 Task: Start in the project CarveTech the sprint 'Speed Demons', with a duration of 1 week. Start in the project CarveTech the sprint 'Speed Demons', with a duration of 3 weeks. Start in the project CarveTech the sprint 'Speed Demons', with a duration of 2 weeks
Action: Mouse moved to (211, 68)
Screenshot: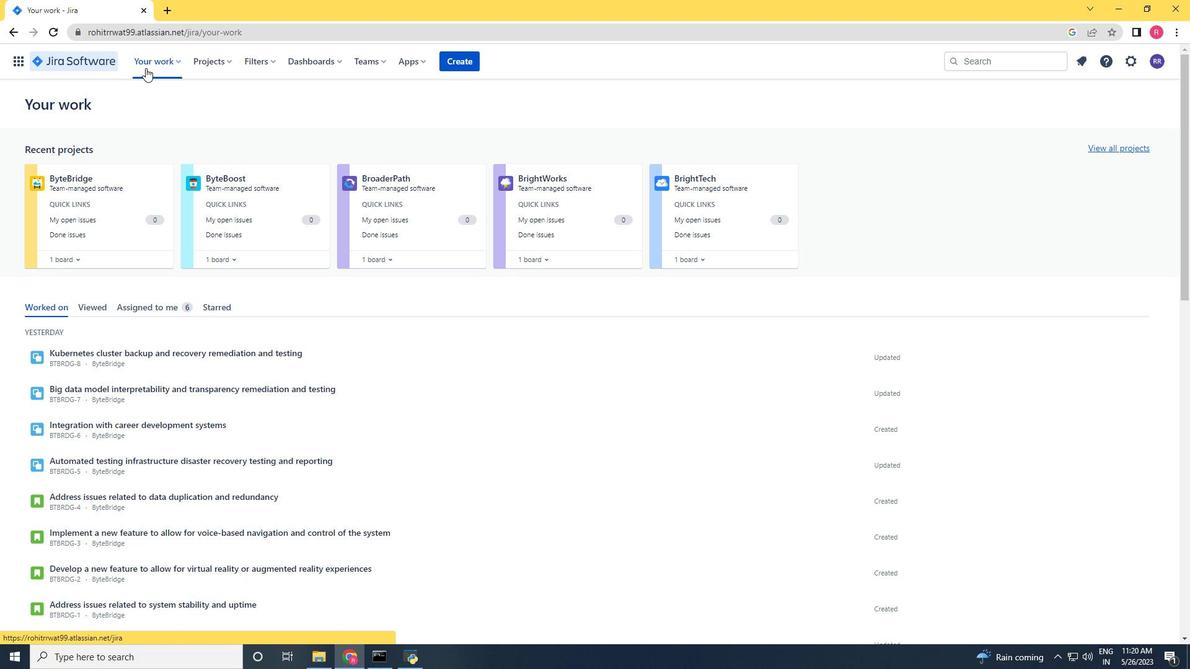 
Action: Mouse pressed left at (211, 68)
Screenshot: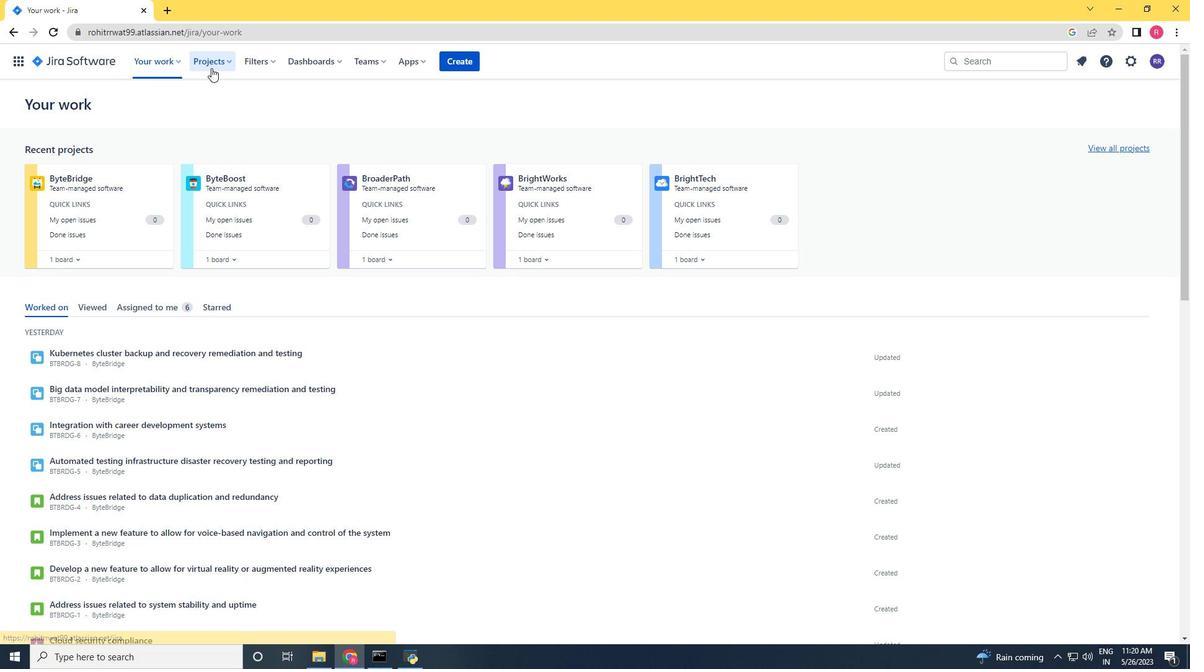 
Action: Mouse moved to (224, 106)
Screenshot: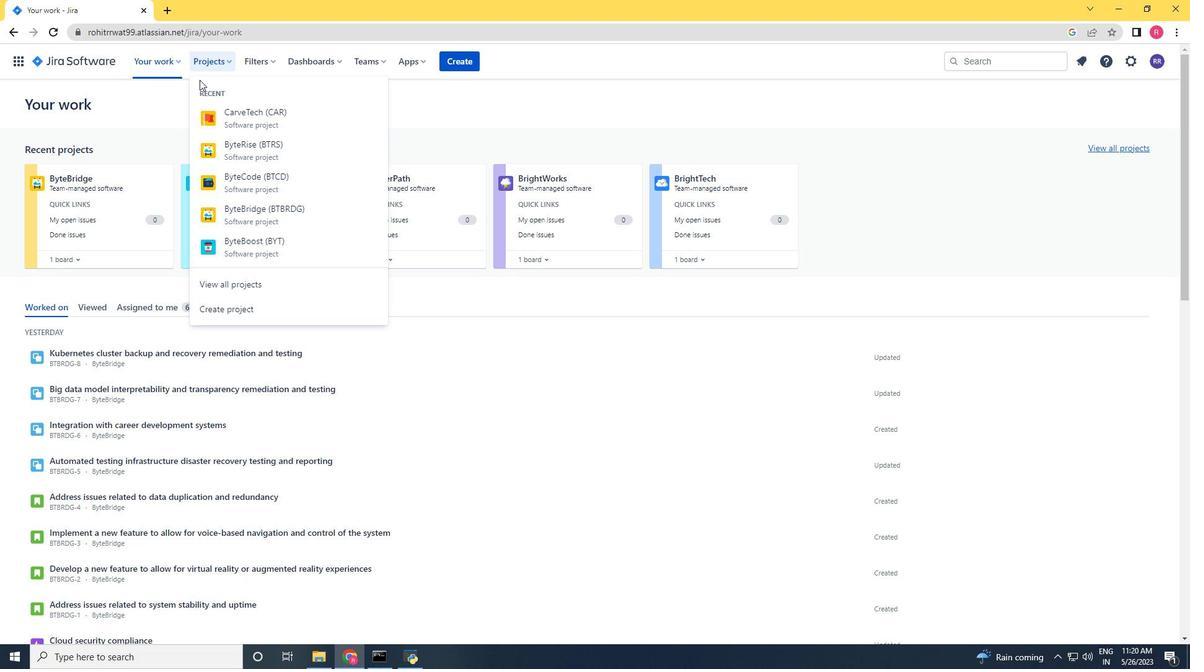 
Action: Mouse pressed left at (224, 106)
Screenshot: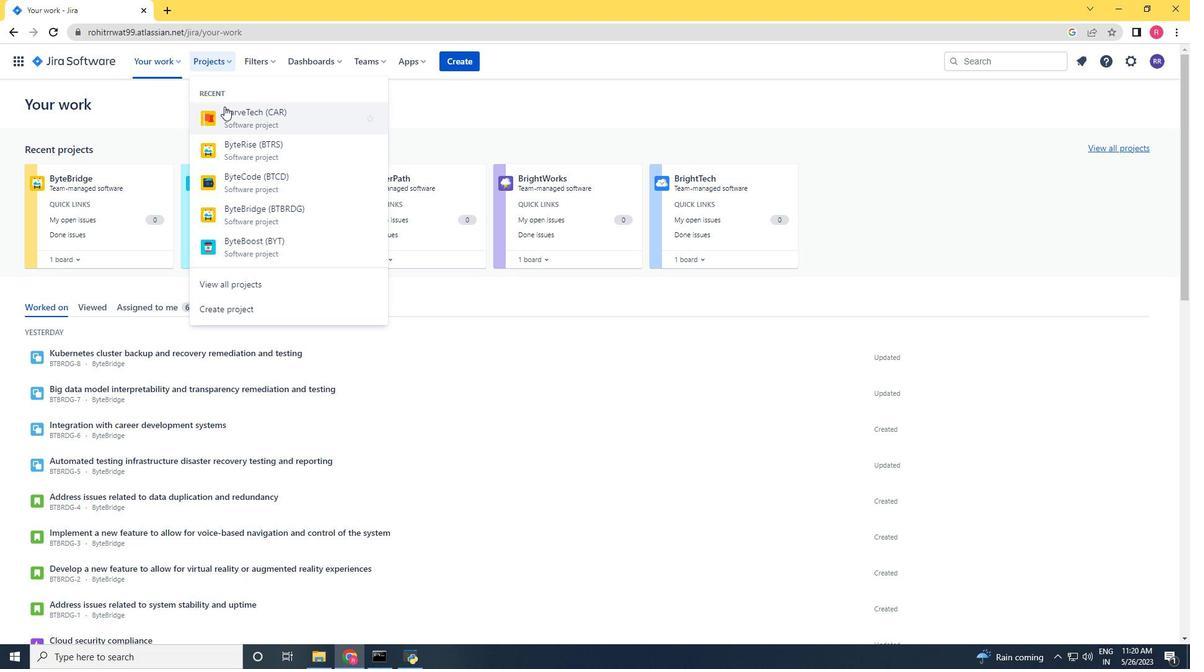 
Action: Mouse moved to (69, 184)
Screenshot: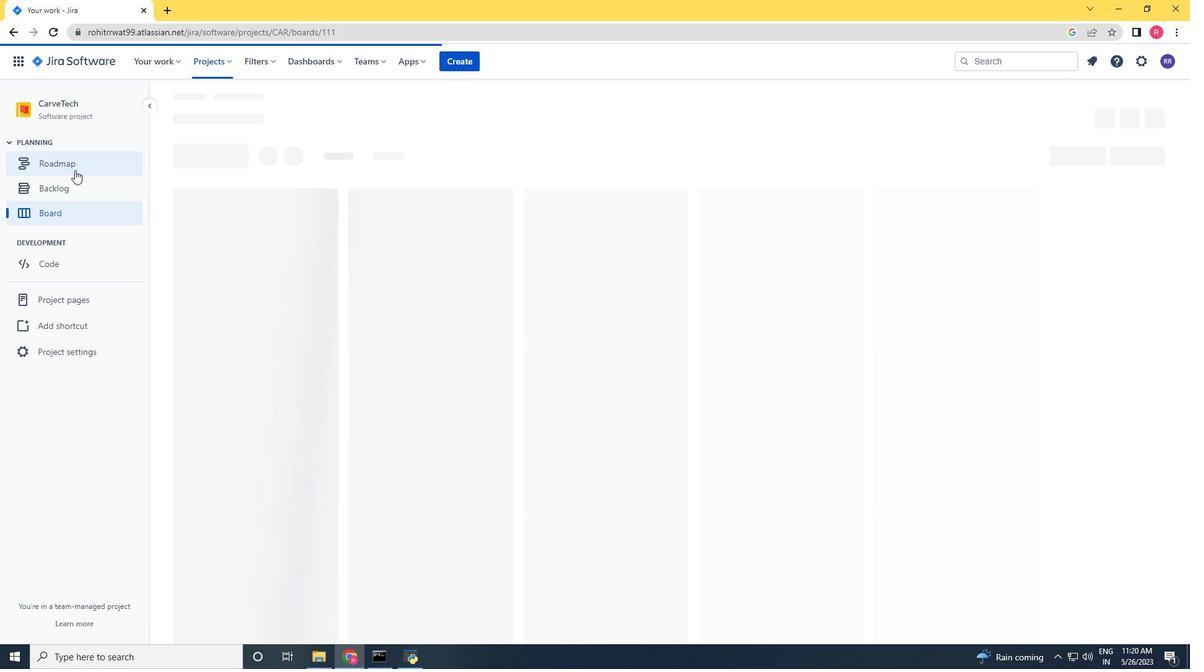 
Action: Mouse pressed left at (69, 184)
Screenshot: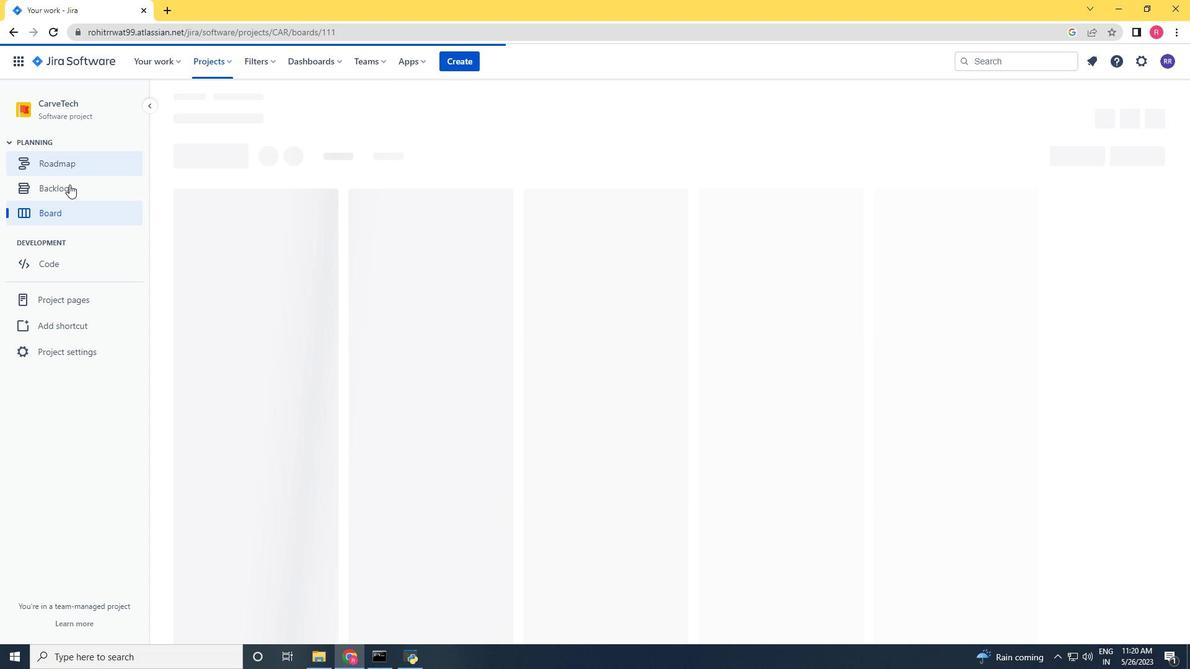 
Action: Mouse moved to (1095, 199)
Screenshot: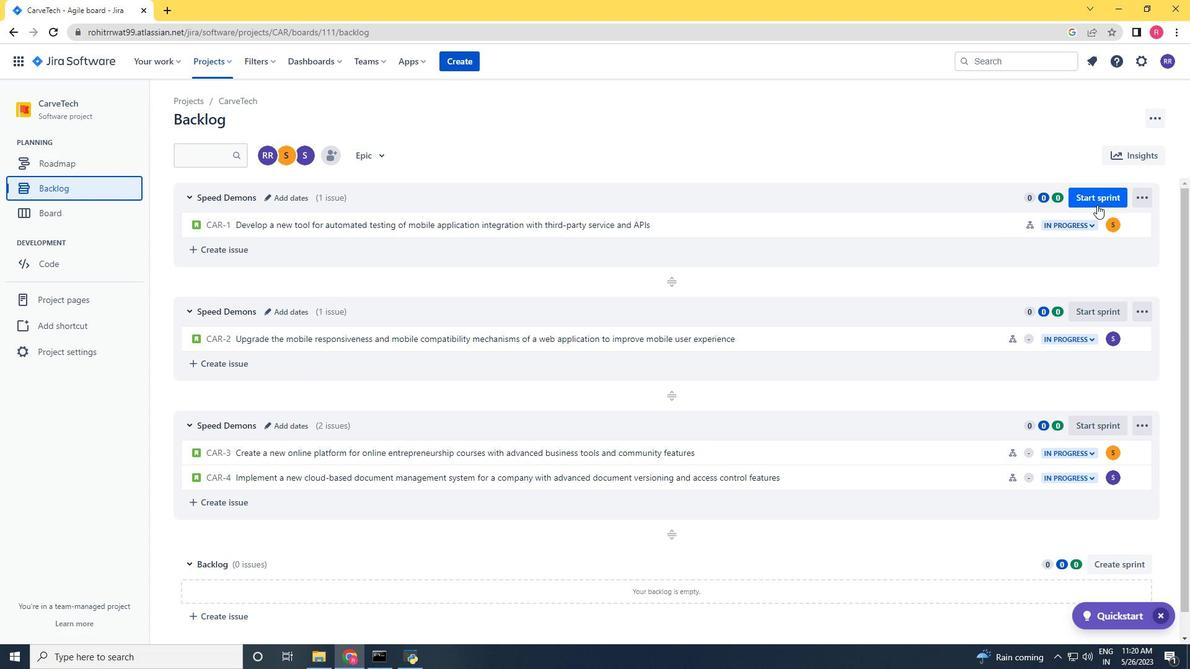 
Action: Mouse pressed left at (1095, 199)
Screenshot: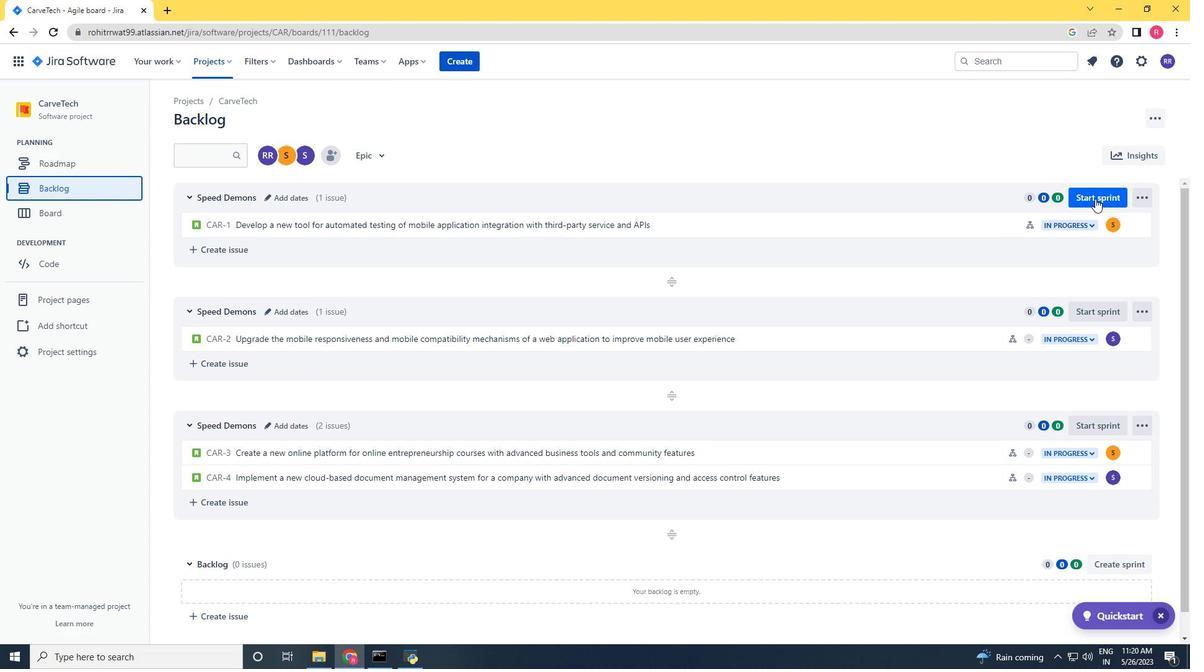 
Action: Mouse moved to (529, 207)
Screenshot: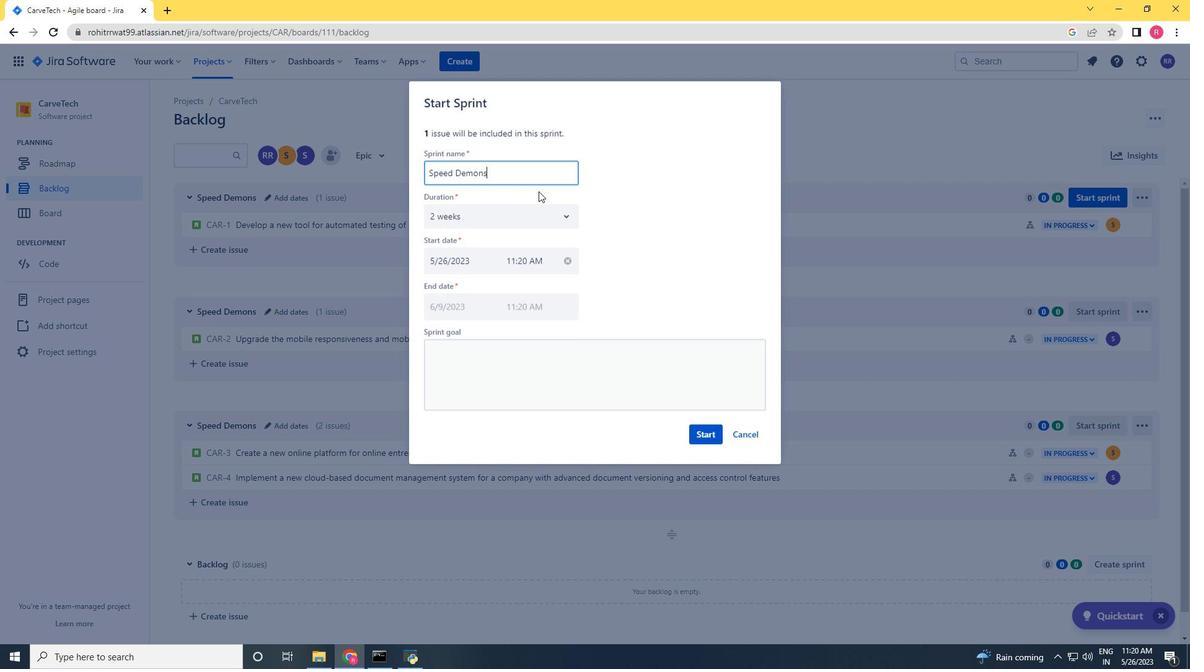 
Action: Mouse pressed left at (529, 207)
Screenshot: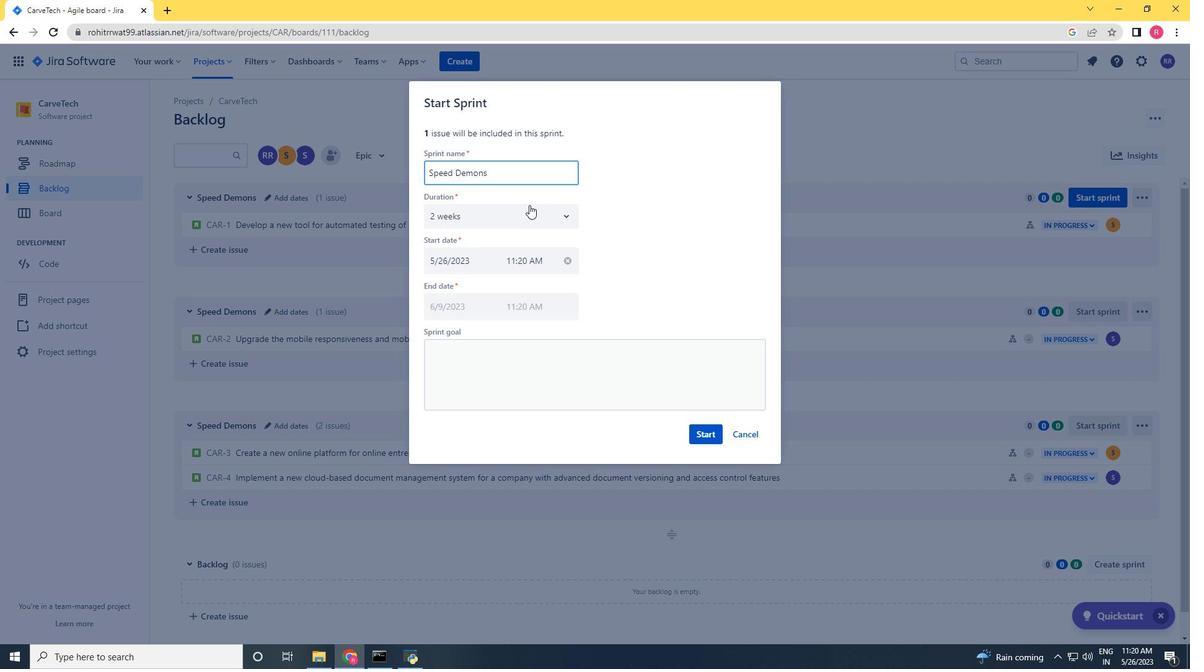
Action: Mouse moved to (501, 253)
Screenshot: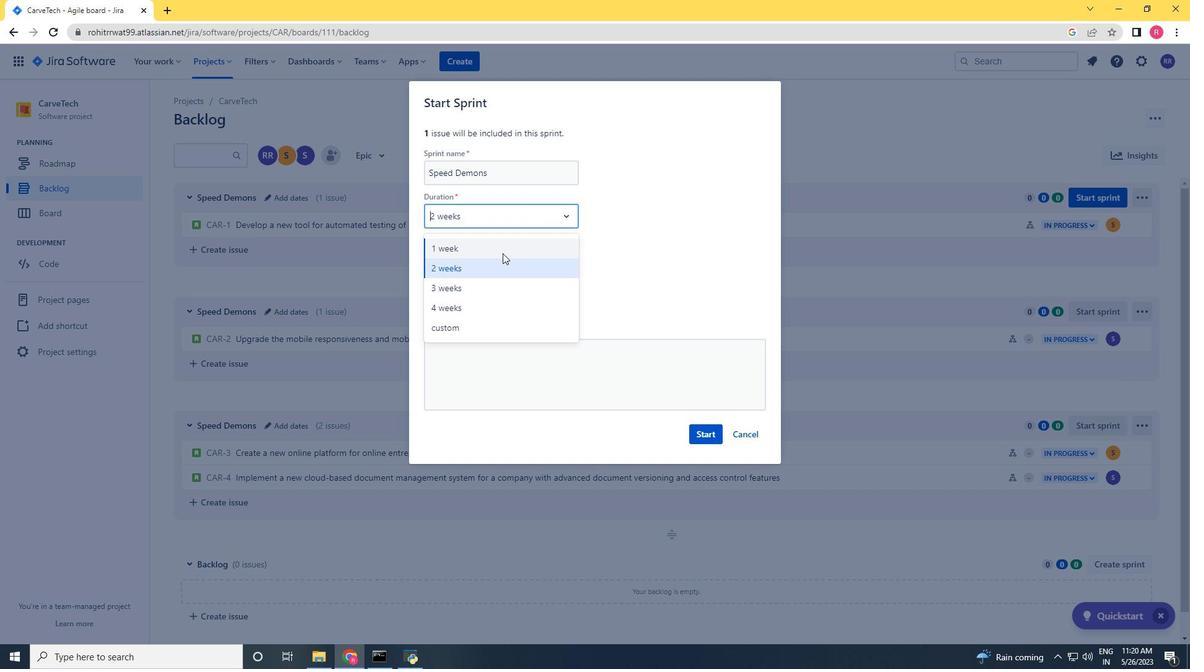 
Action: Mouse pressed left at (501, 253)
Screenshot: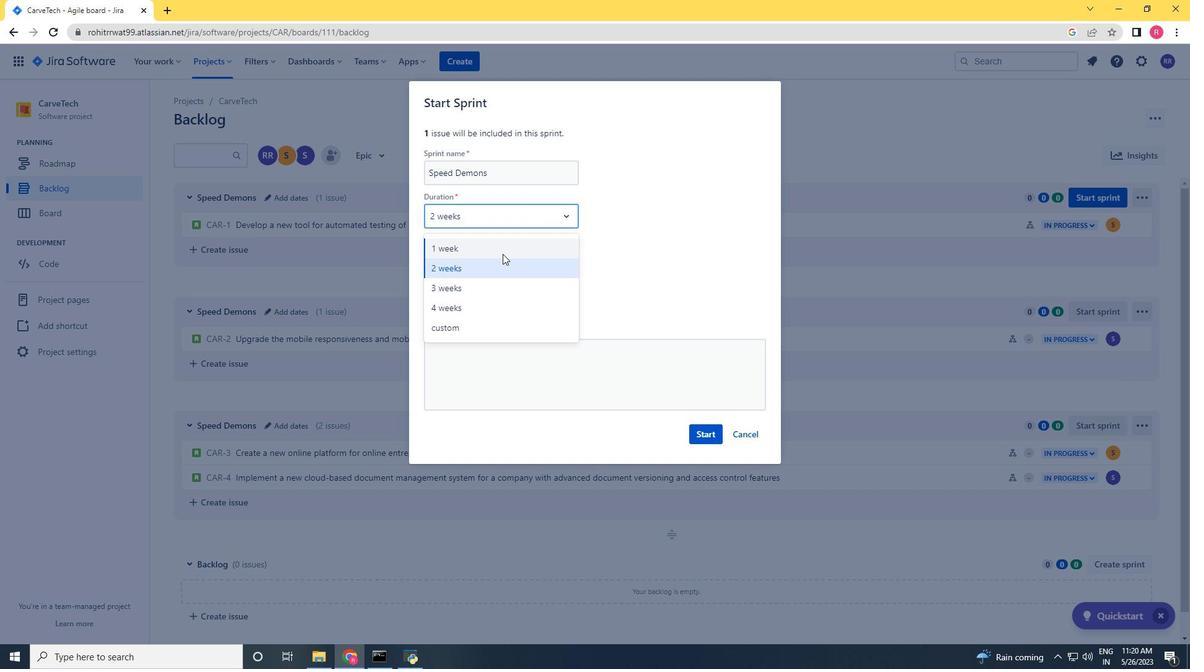 
Action: Mouse moved to (713, 439)
Screenshot: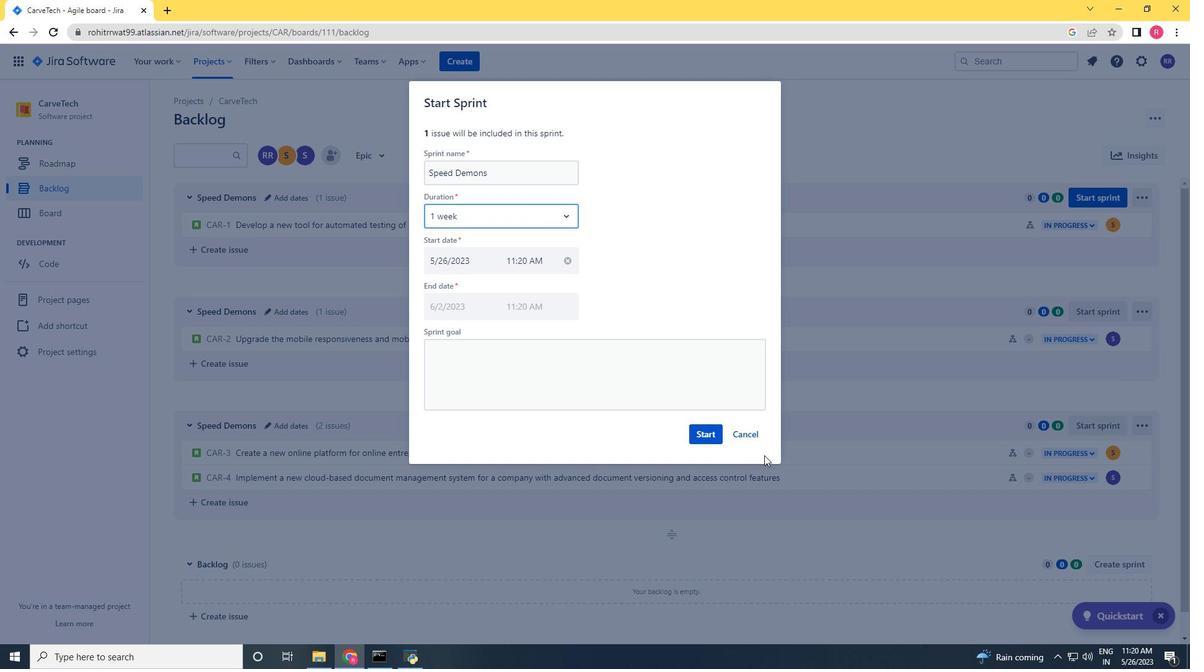 
Action: Mouse pressed left at (713, 439)
Screenshot: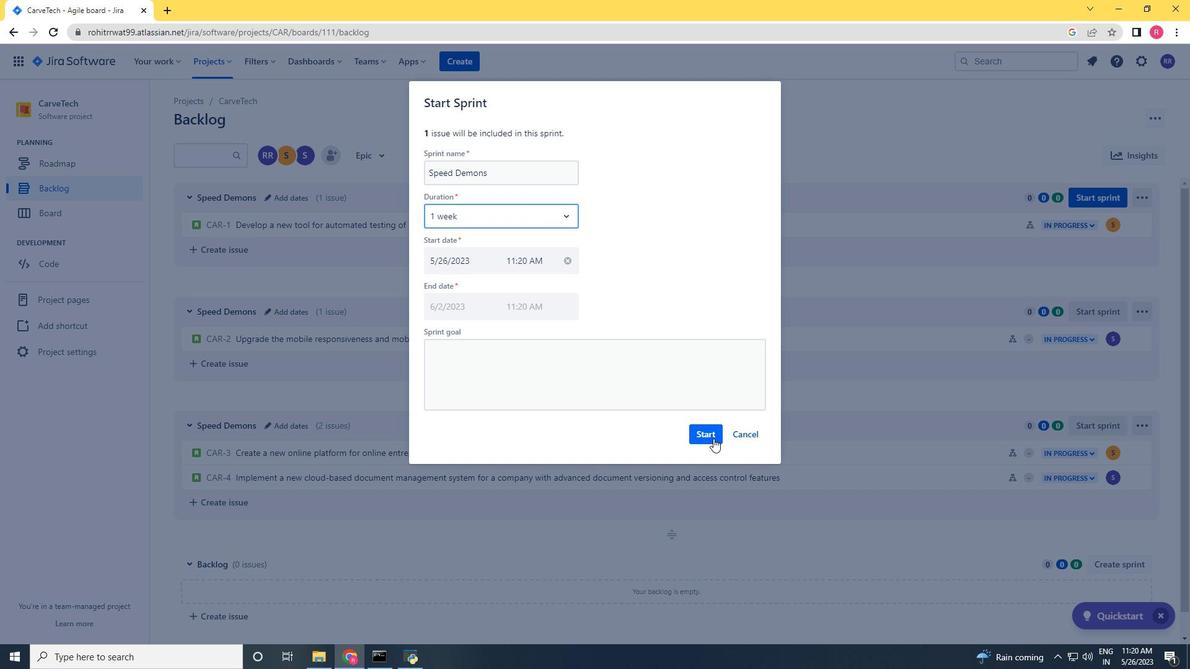 
Action: Mouse moved to (60, 186)
Screenshot: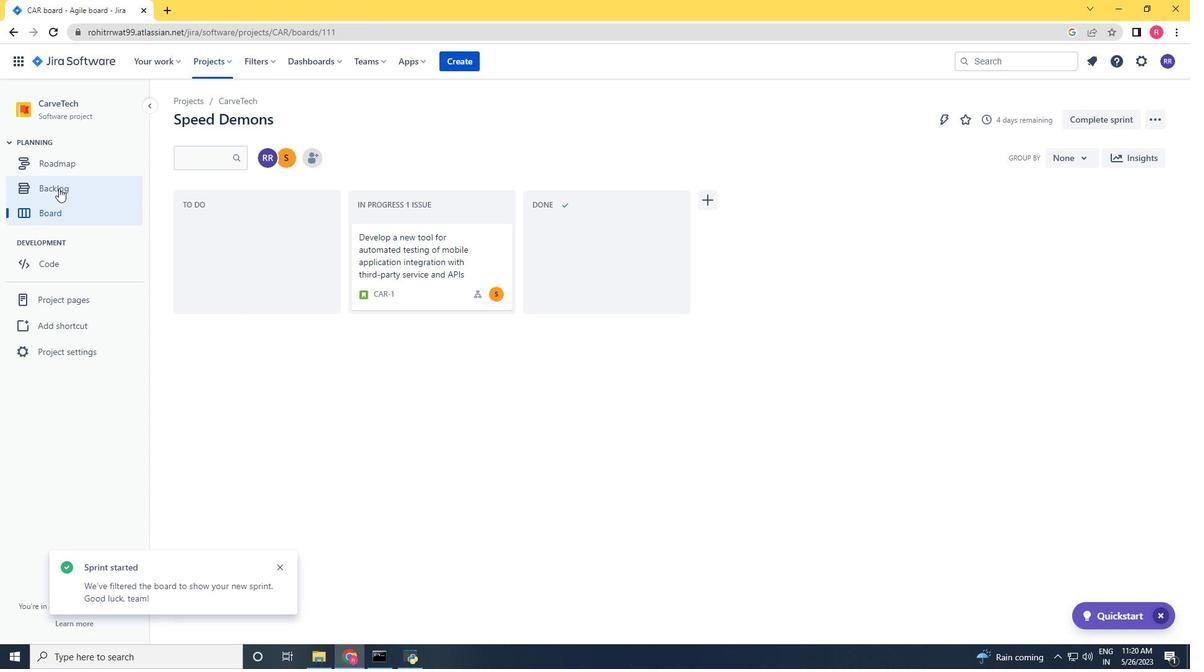 
Action: Mouse pressed left at (60, 186)
Screenshot: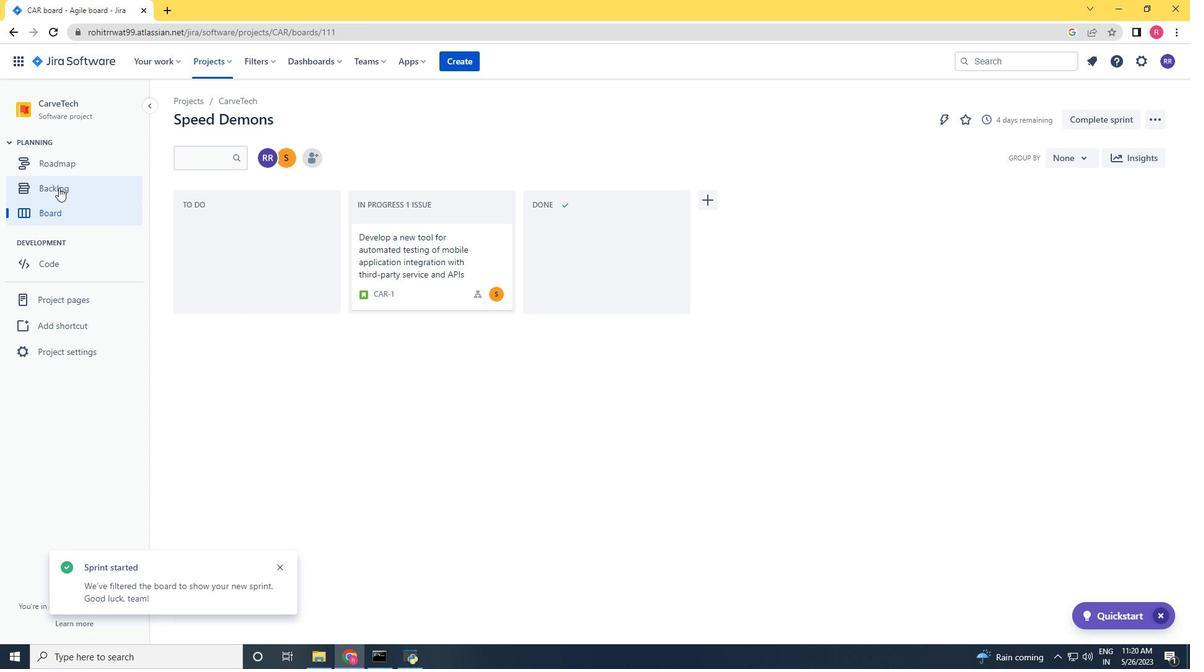 
Action: Mouse moved to (1078, 307)
Screenshot: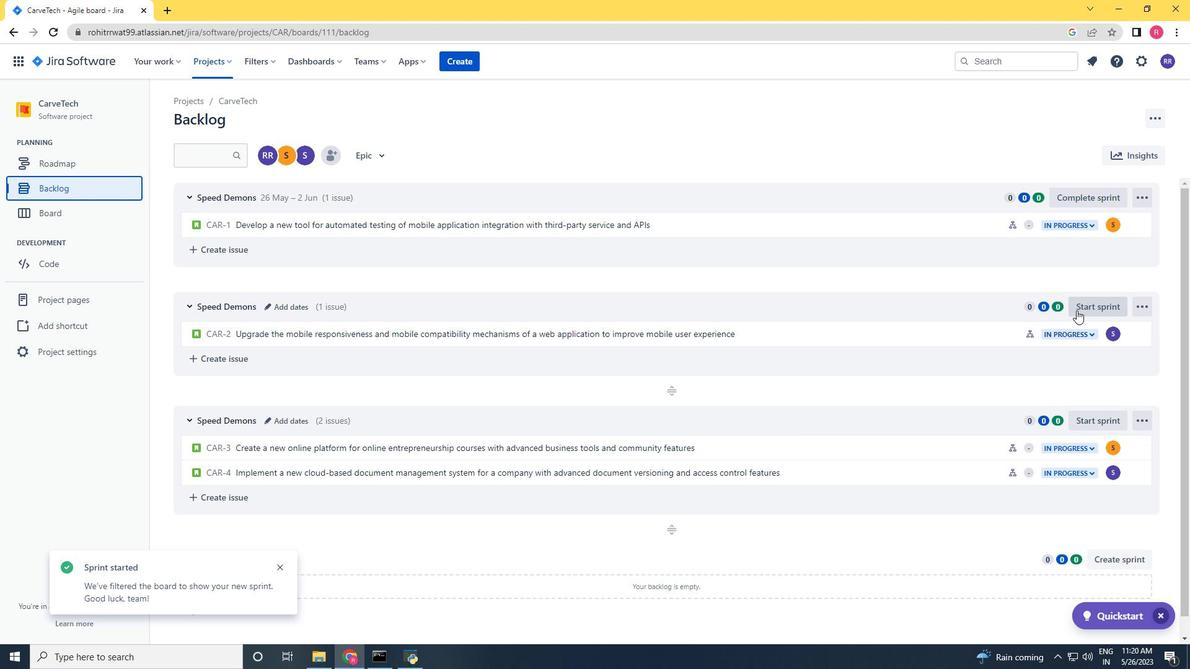 
Action: Mouse pressed left at (1078, 307)
Screenshot: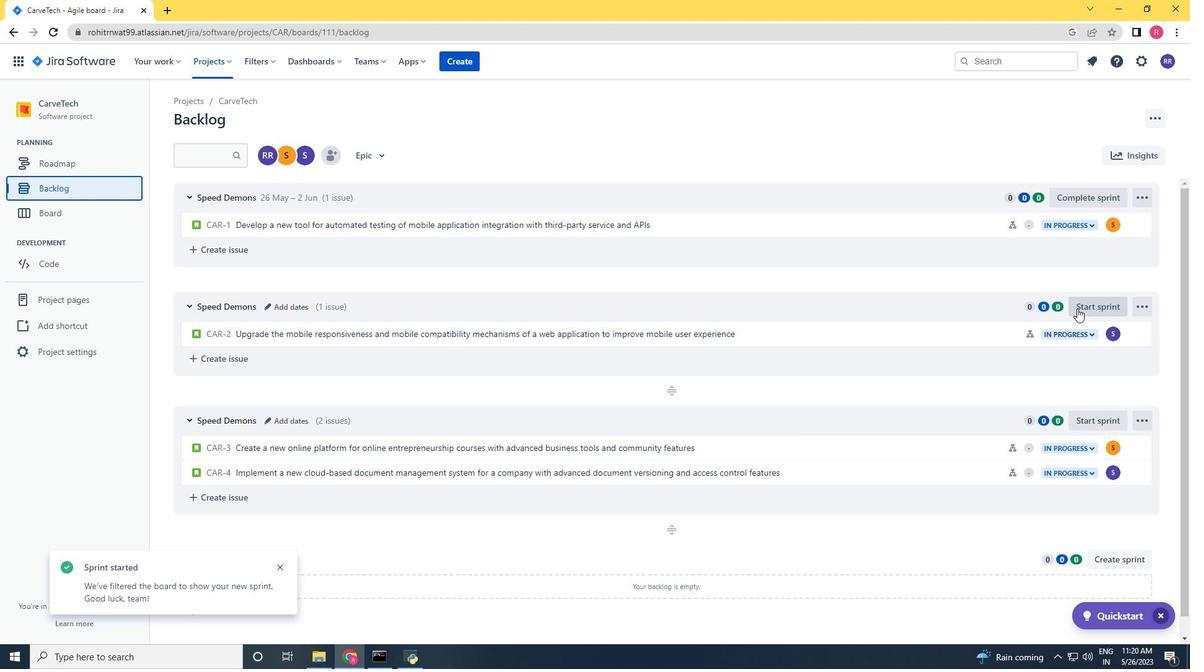 
Action: Mouse moved to (513, 222)
Screenshot: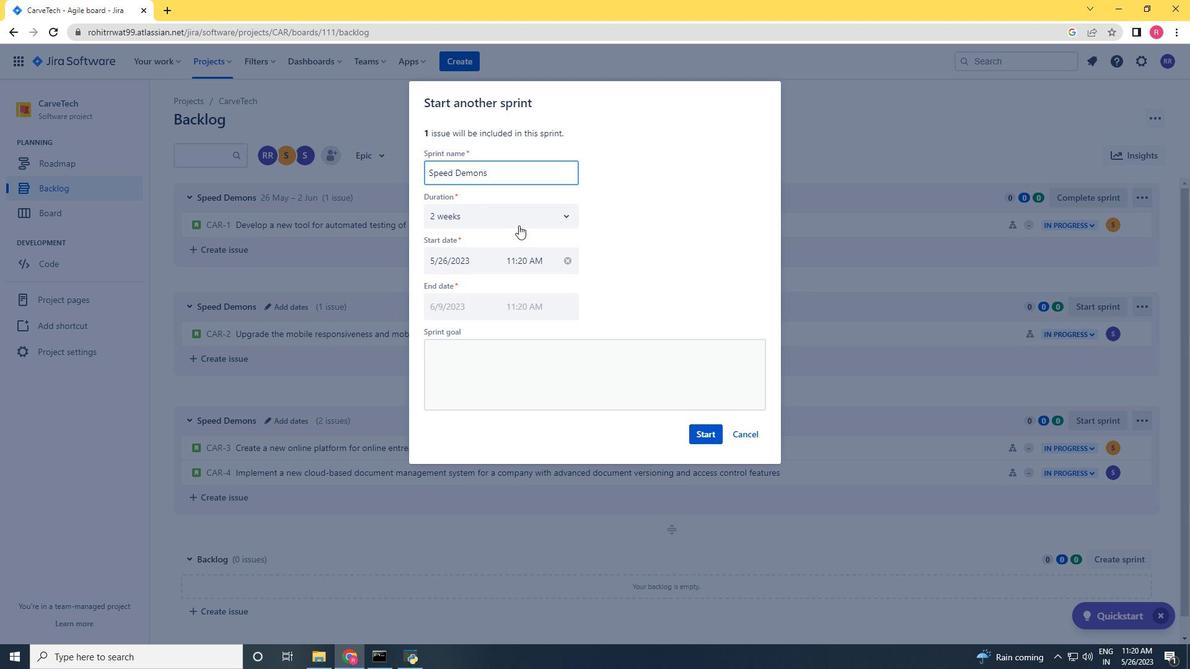 
Action: Mouse pressed left at (513, 222)
Screenshot: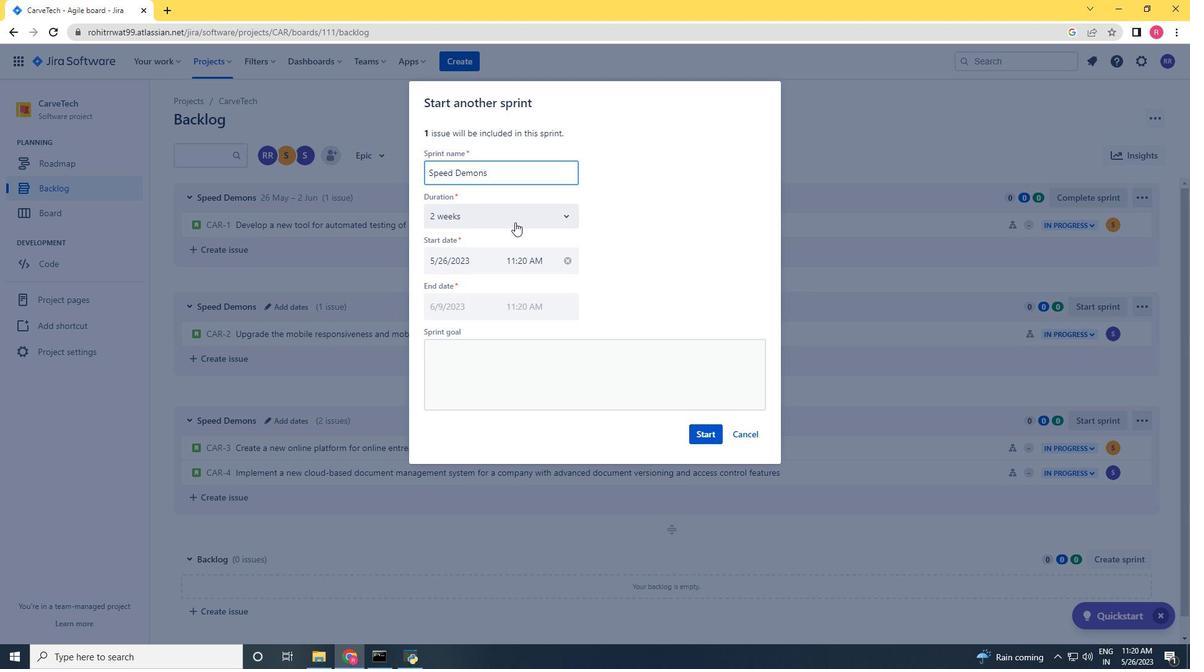 
Action: Mouse moved to (483, 284)
Screenshot: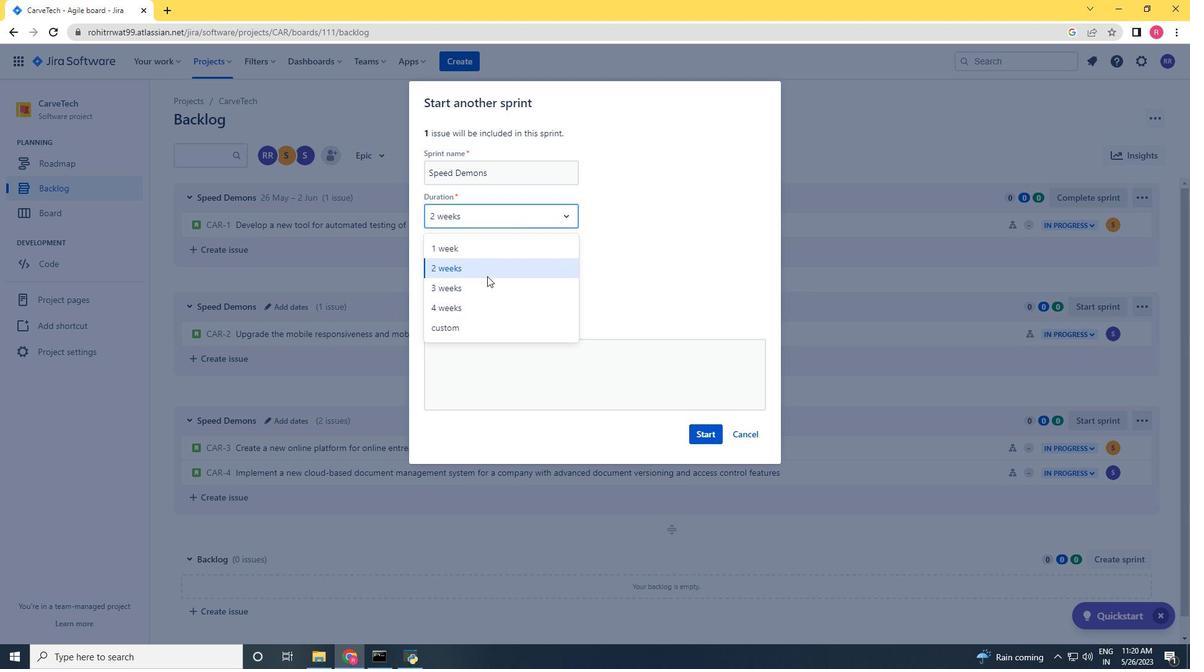 
Action: Mouse pressed left at (483, 284)
Screenshot: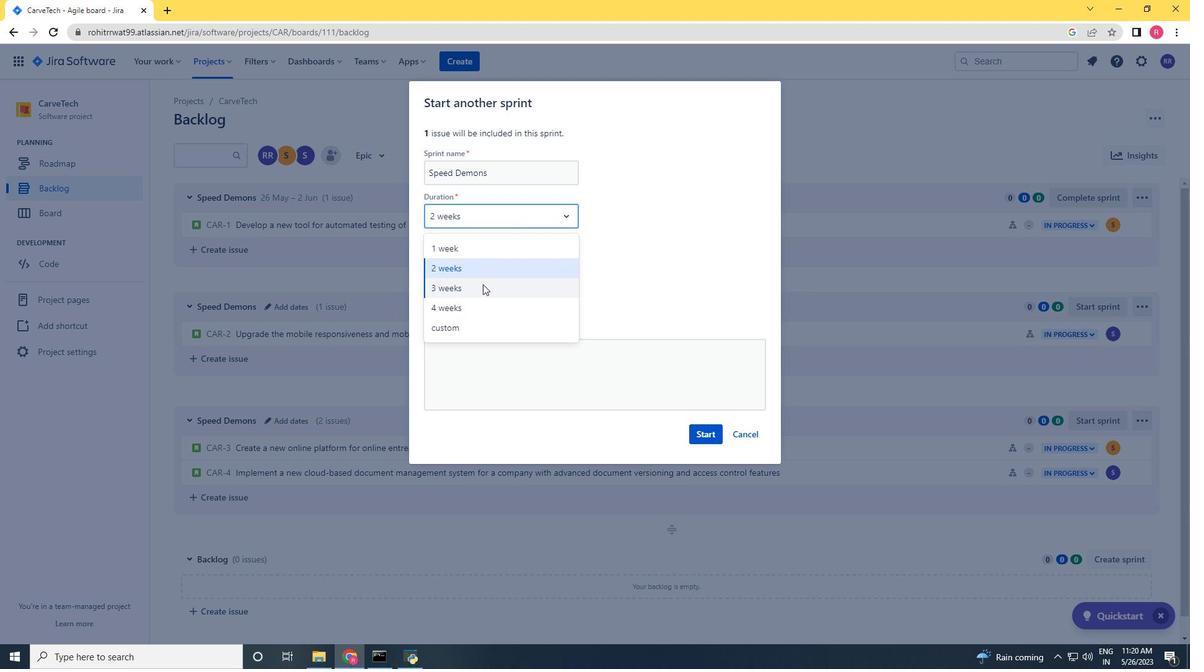 
Action: Mouse moved to (704, 432)
Screenshot: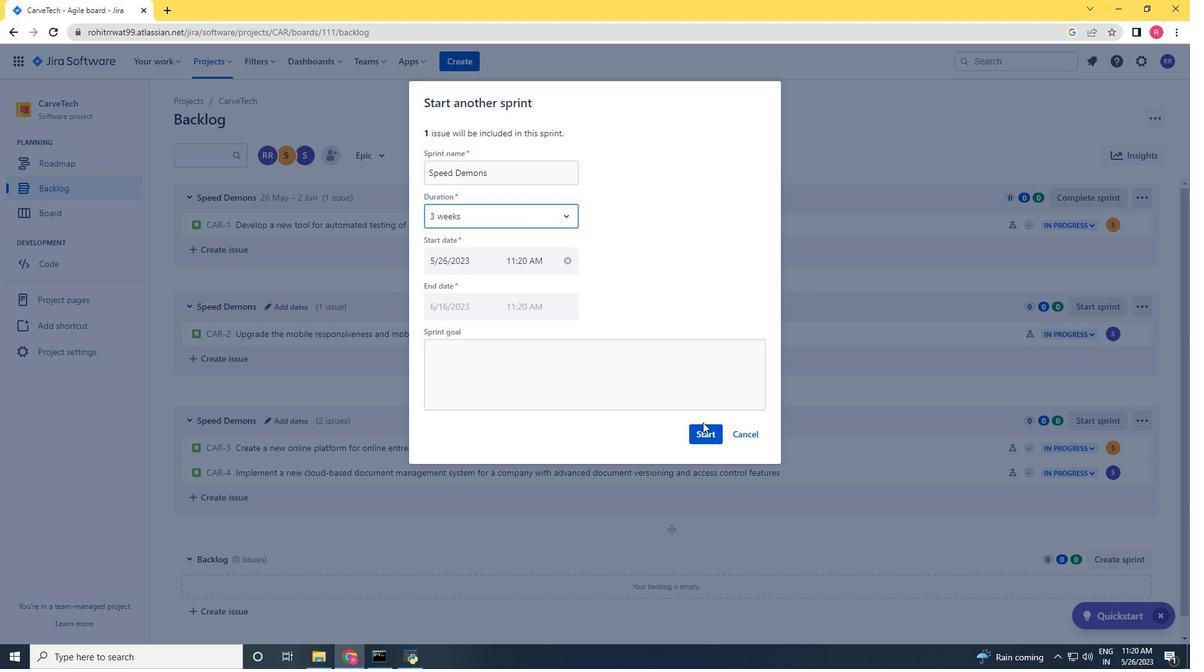 
Action: Mouse pressed left at (704, 432)
Screenshot: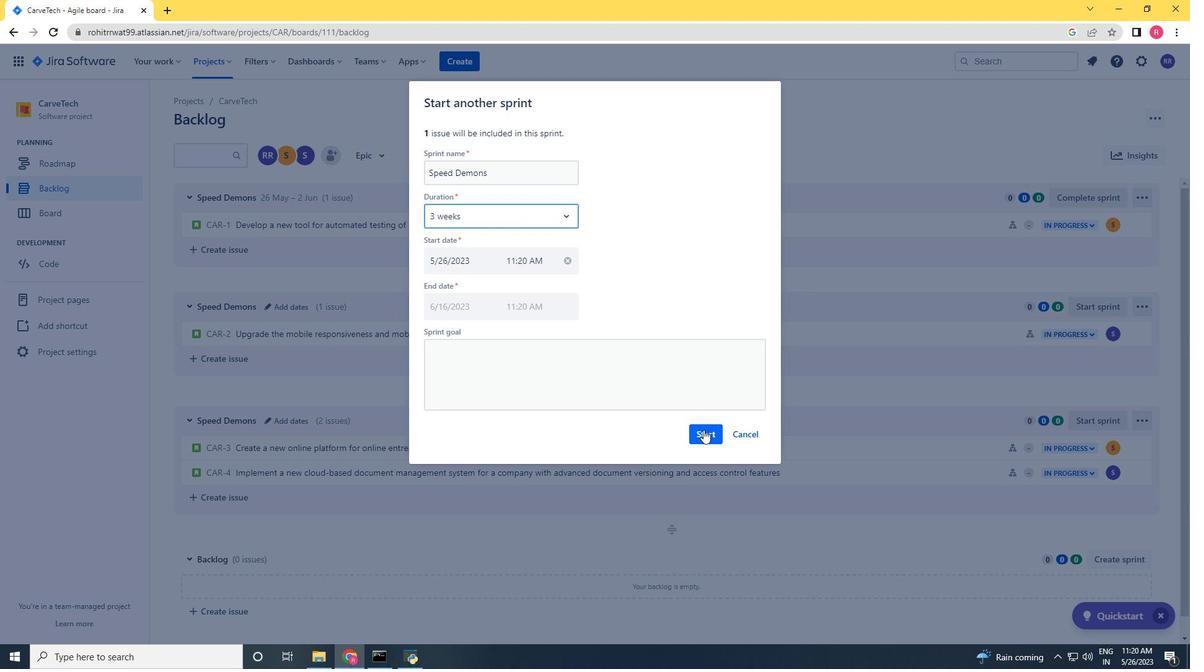 
Action: Mouse moved to (45, 185)
Screenshot: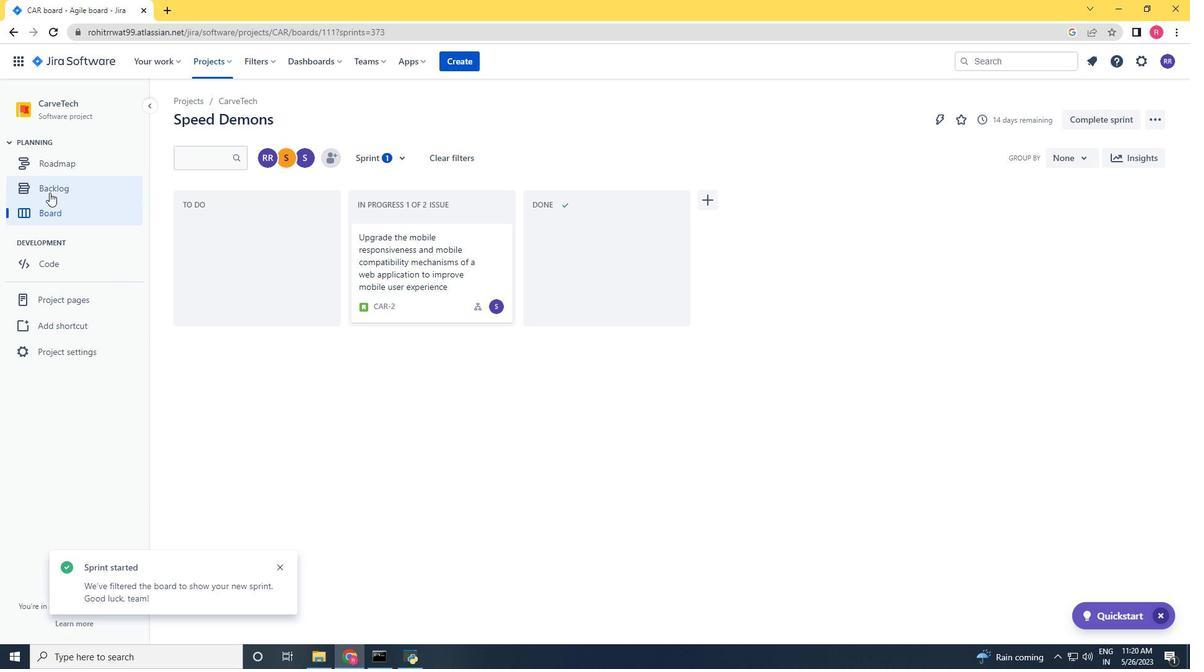 
Action: Mouse pressed left at (45, 185)
Screenshot: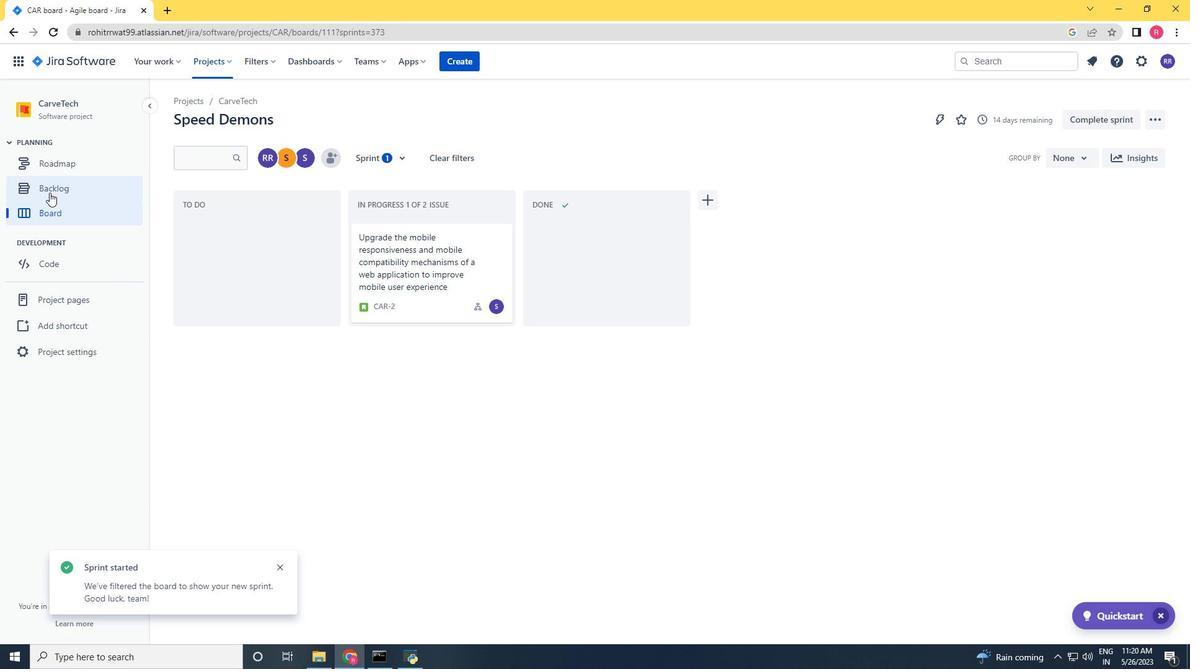 
Action: Mouse moved to (1094, 410)
Screenshot: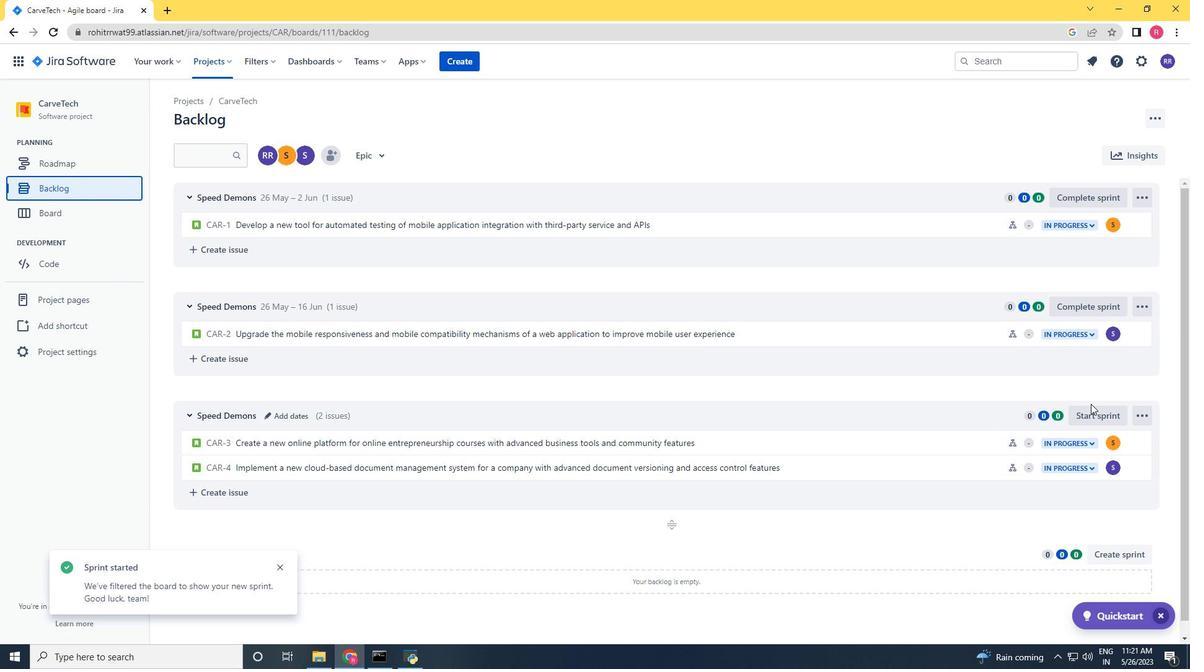 
Action: Mouse pressed left at (1094, 410)
Screenshot: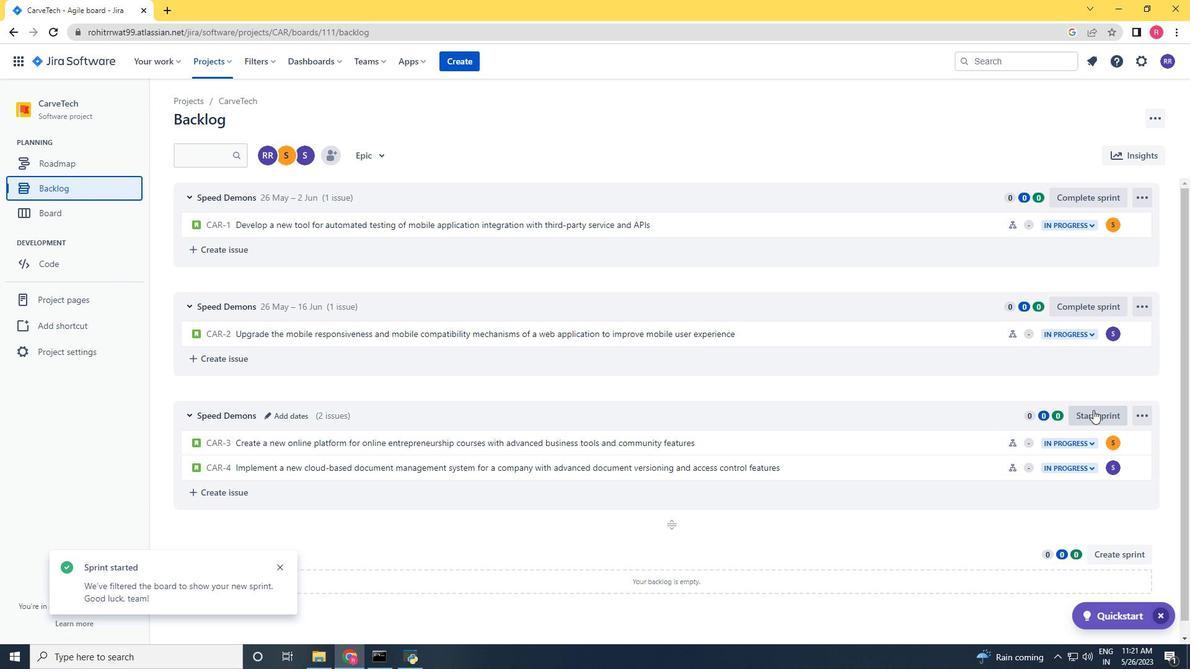 
Action: Mouse moved to (477, 213)
Screenshot: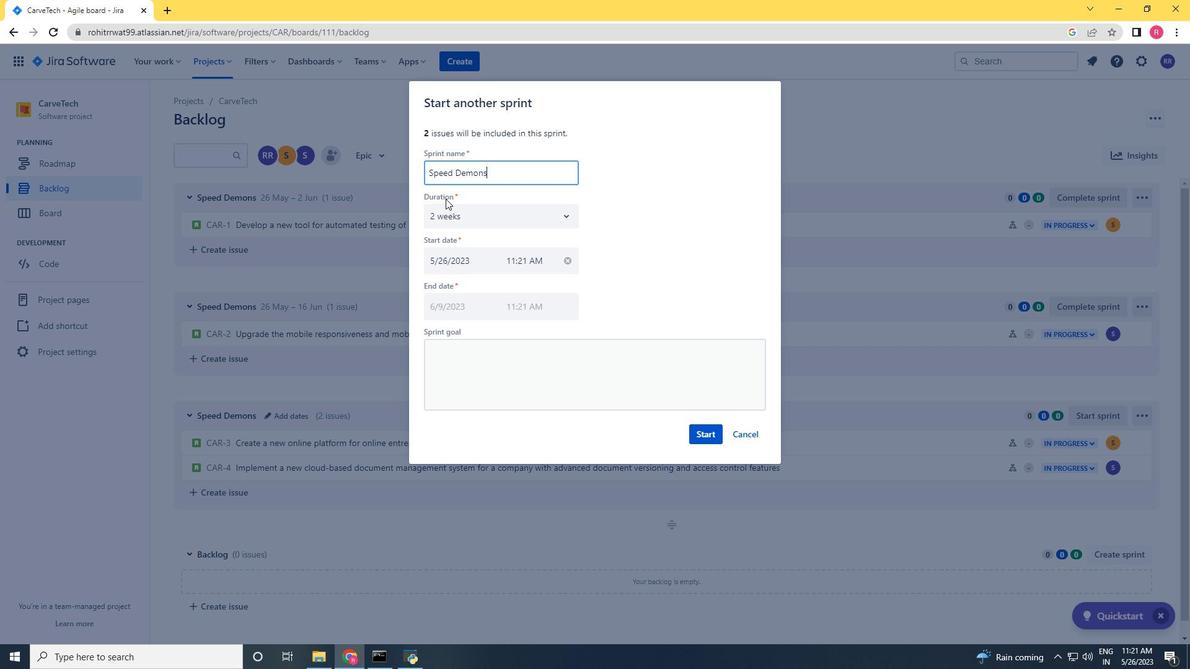 
Action: Mouse pressed left at (477, 213)
Screenshot: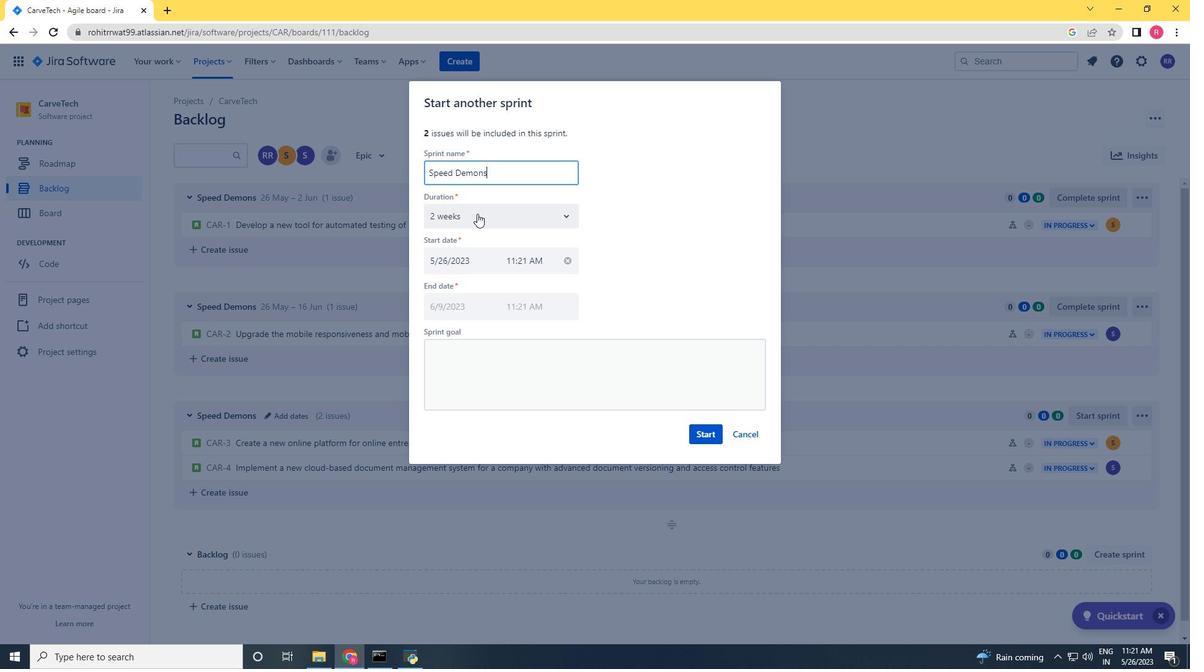 
Action: Mouse moved to (491, 262)
Screenshot: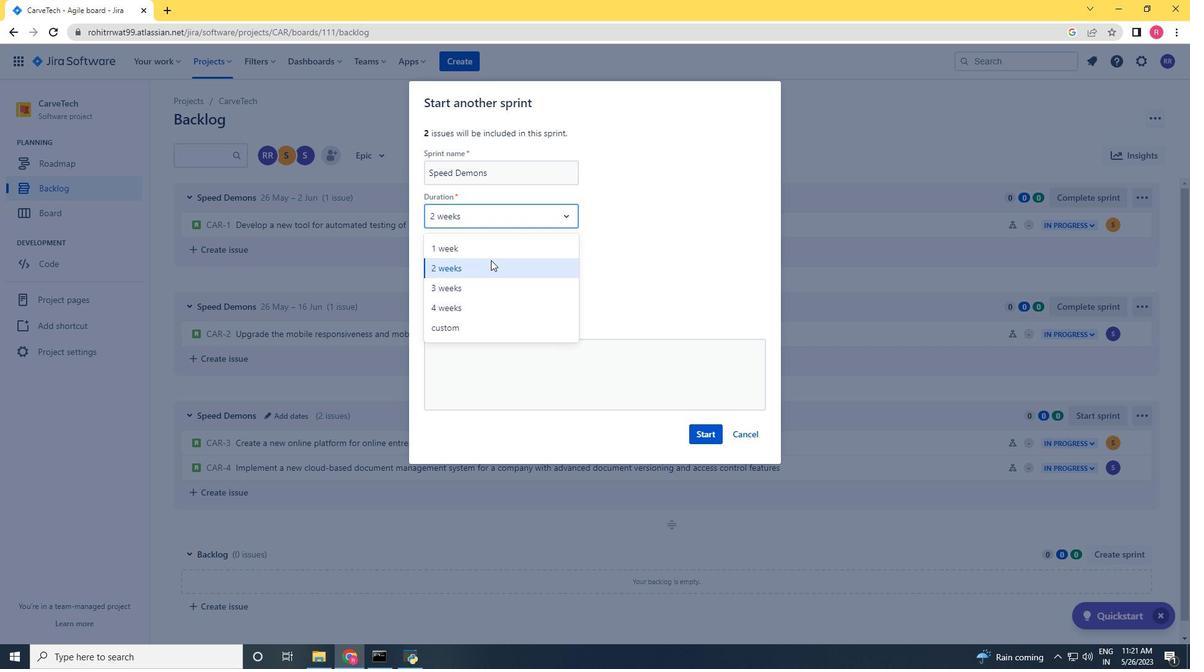 
Action: Mouse pressed left at (491, 262)
Screenshot: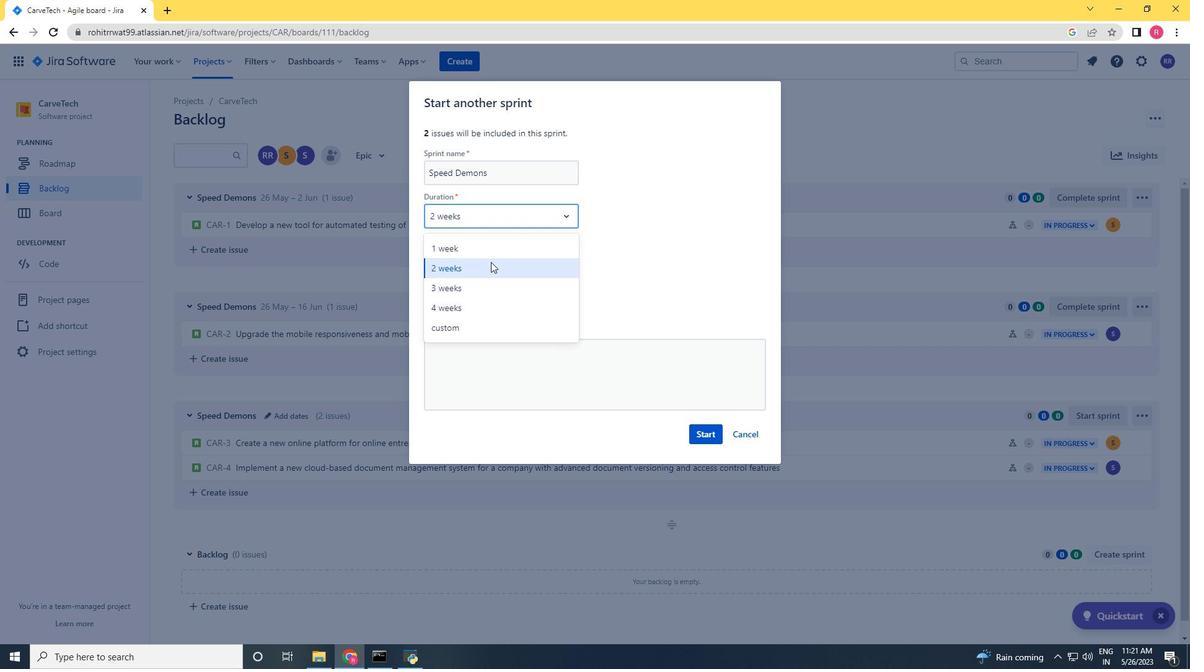 
Action: Mouse moved to (705, 427)
Screenshot: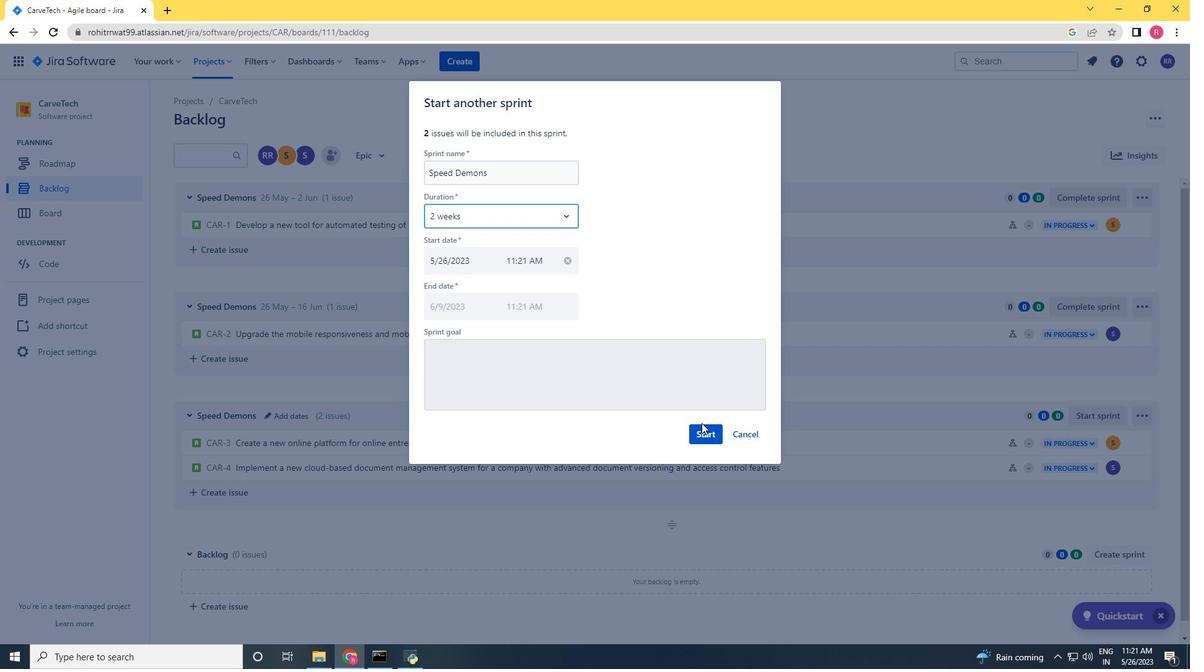 
Action: Mouse pressed left at (705, 427)
Screenshot: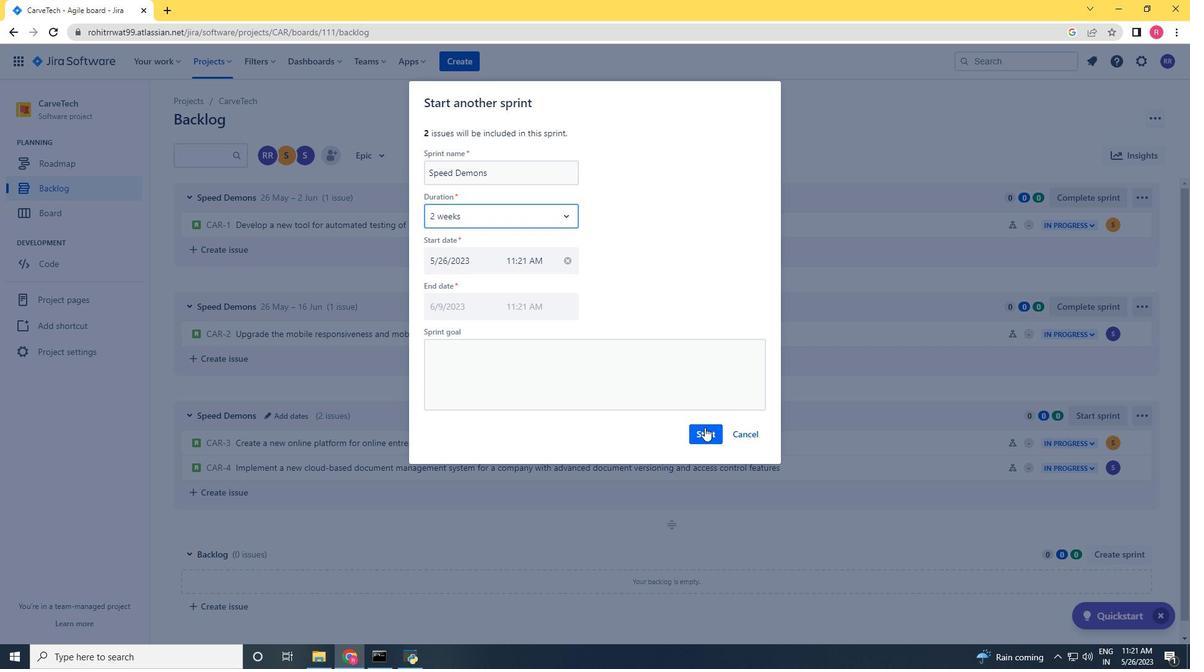 
Action: Mouse moved to (62, 194)
Screenshot: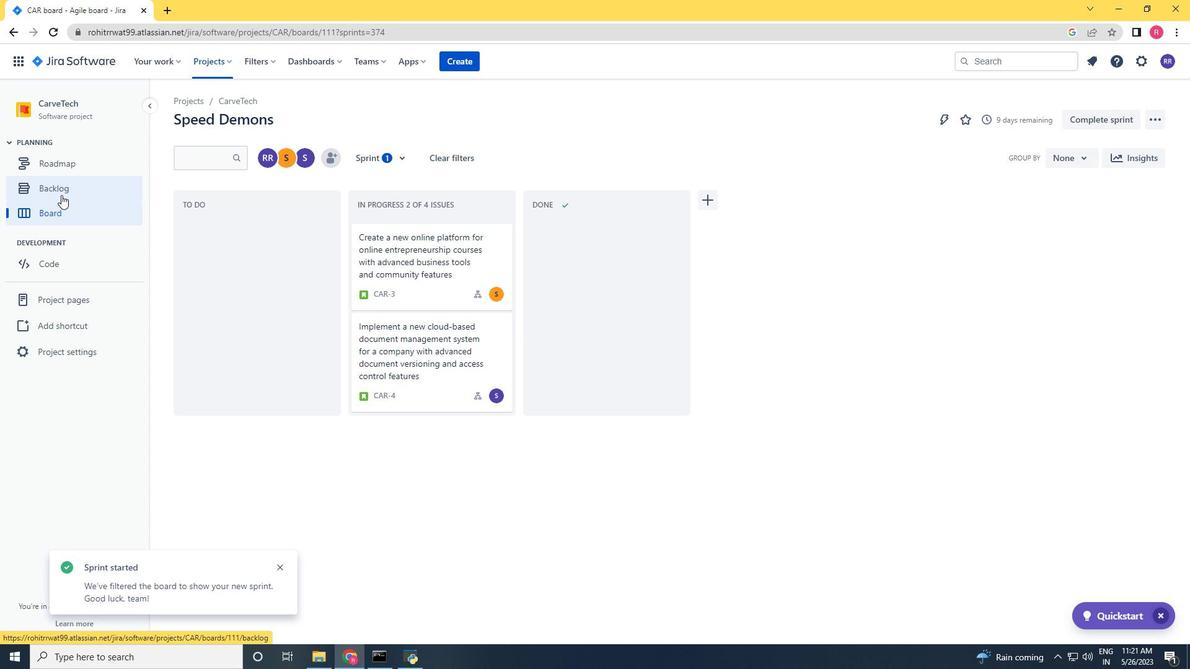 
Action: Mouse pressed left at (62, 194)
Screenshot: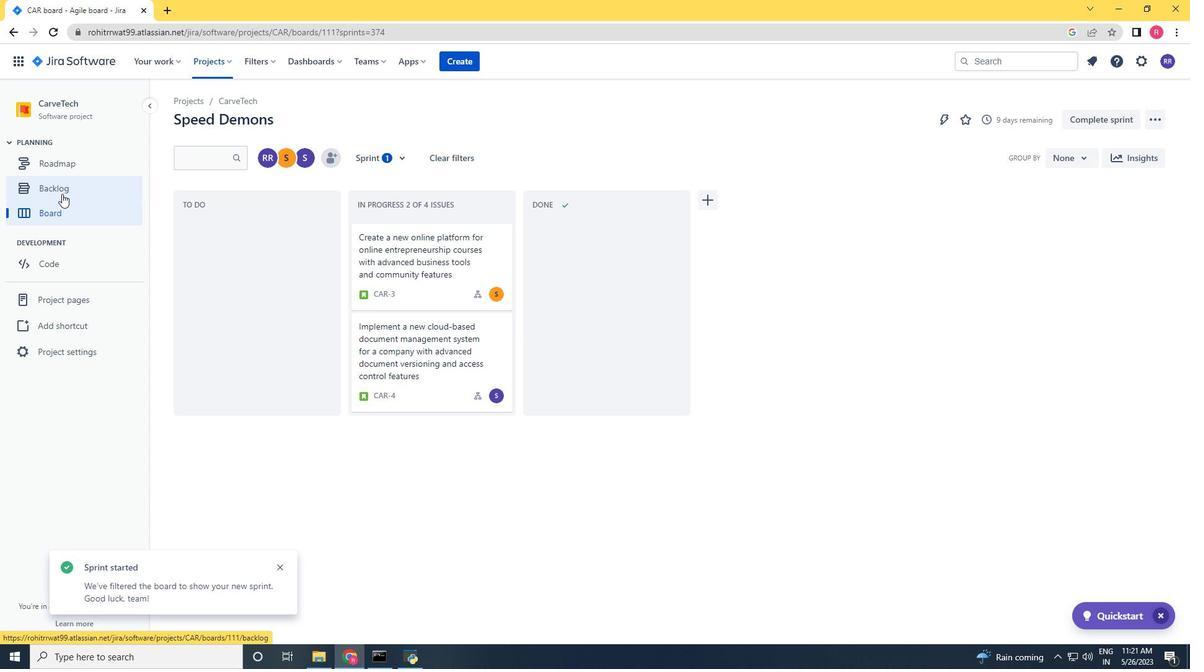 
Action: Mouse moved to (467, 485)
Screenshot: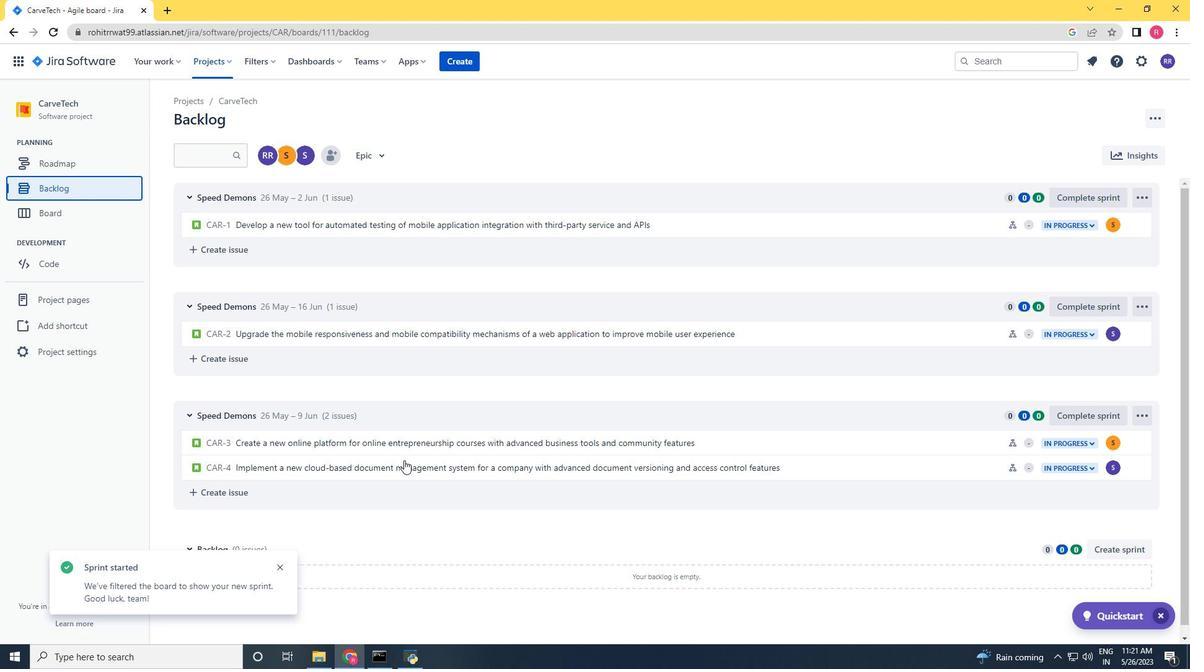 
Action: Mouse scrolled (467, 485) with delta (0, 0)
Screenshot: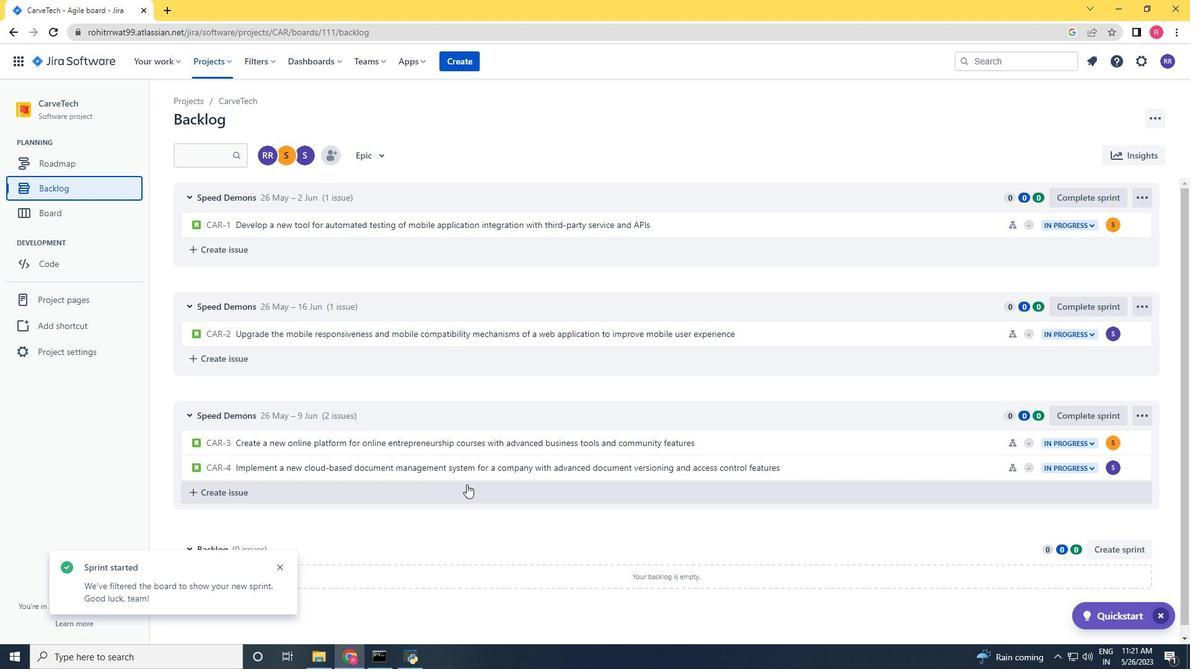 
Action: Mouse scrolled (467, 485) with delta (0, 0)
Screenshot: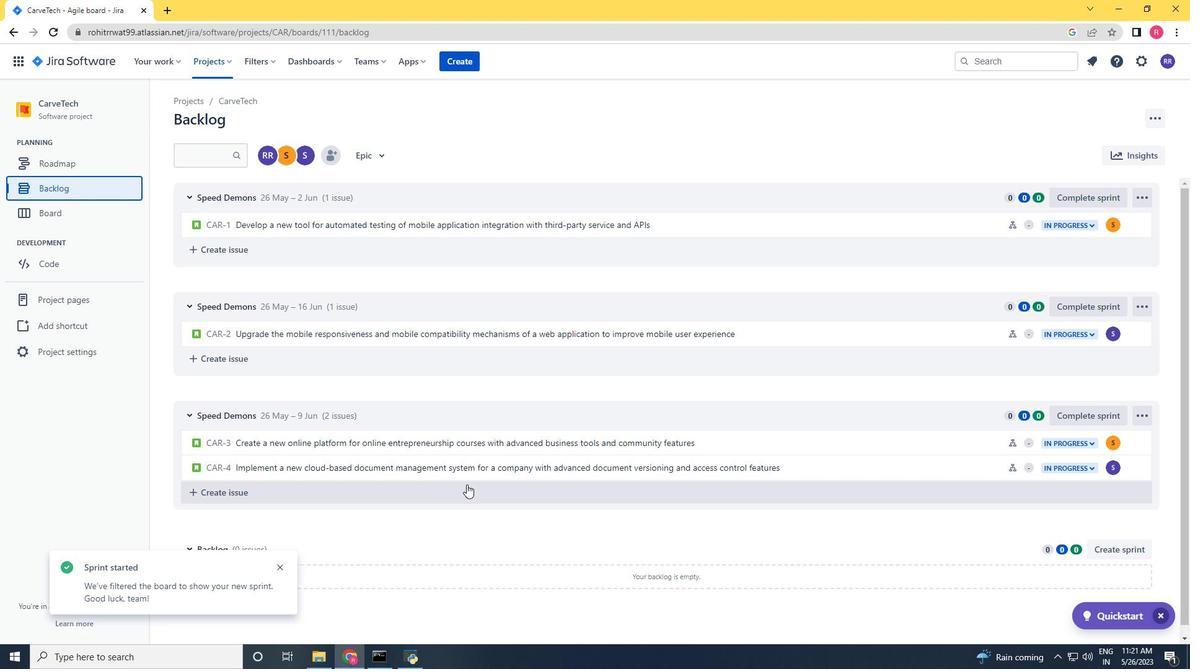 
Action: Mouse scrolled (467, 485) with delta (0, 0)
Screenshot: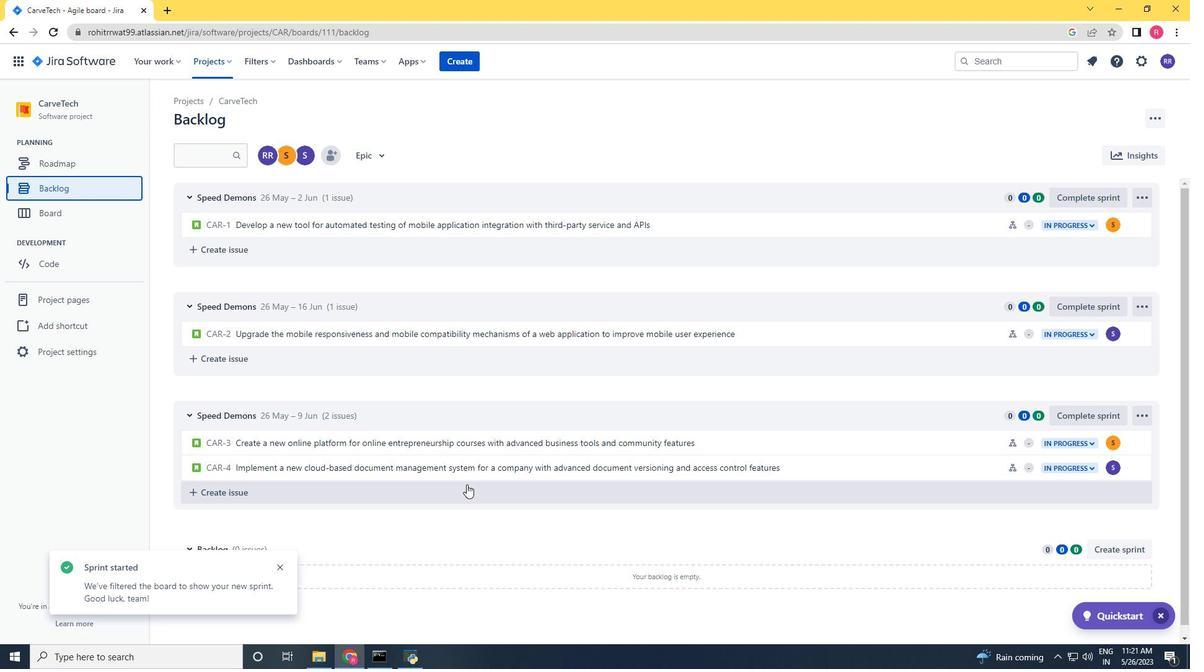 
Action: Mouse scrolled (467, 484) with delta (0, 0)
Screenshot: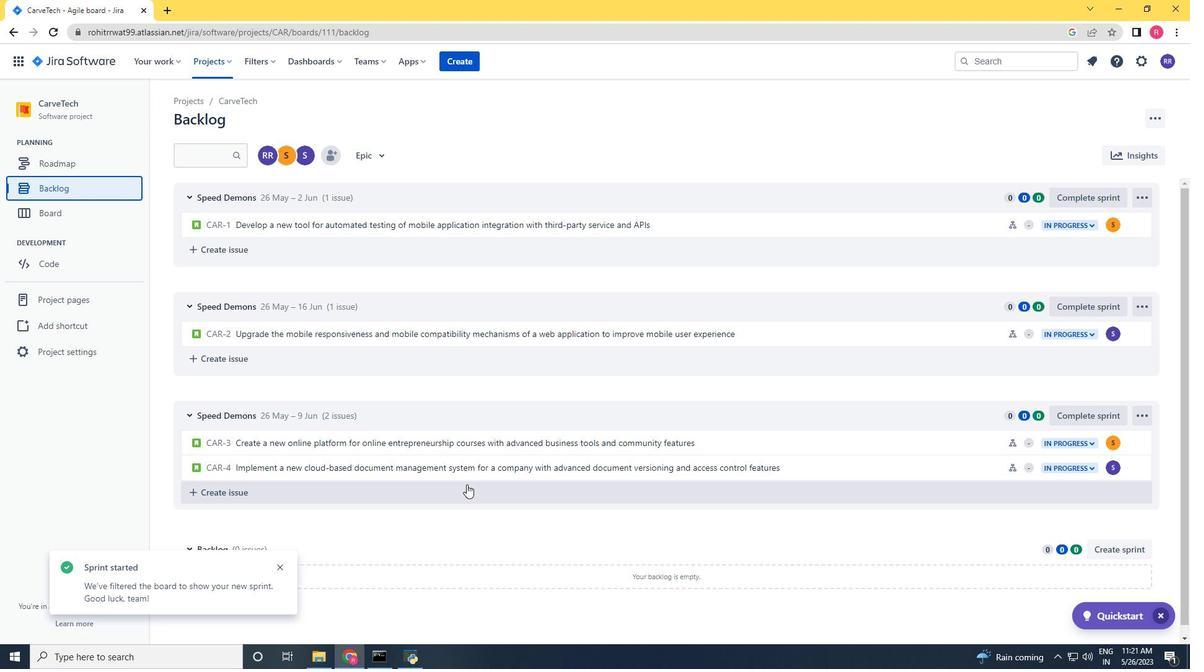 
Action: Mouse scrolled (467, 484) with delta (0, 0)
Screenshot: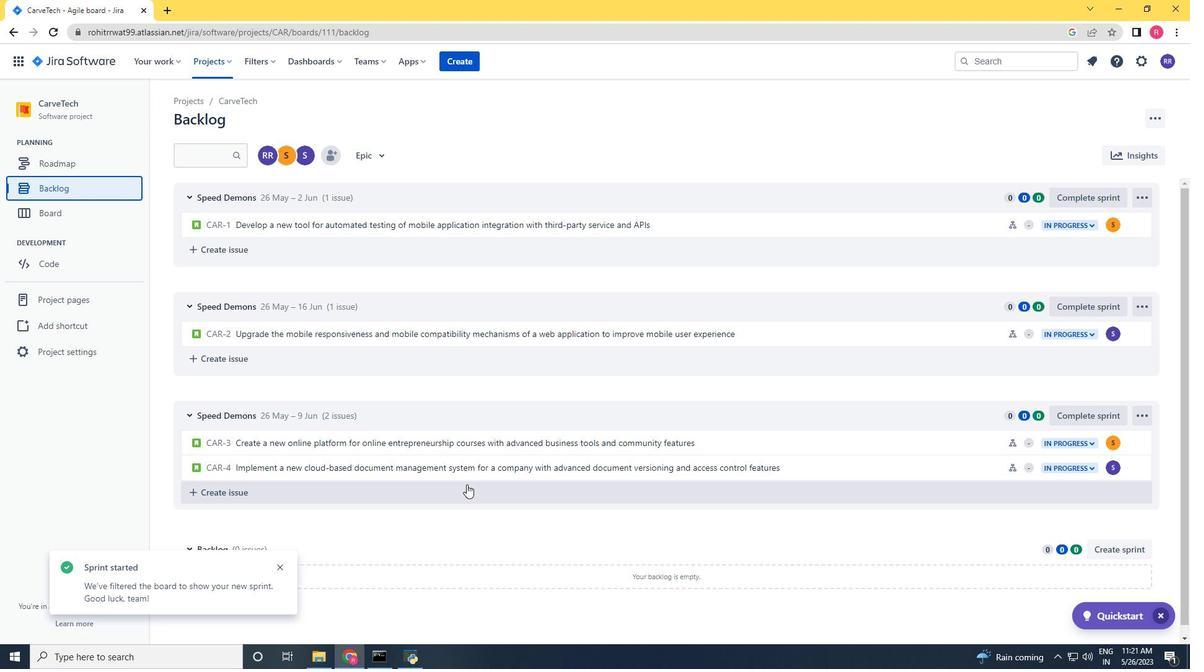 
Action: Mouse scrolled (467, 484) with delta (0, 0)
Screenshot: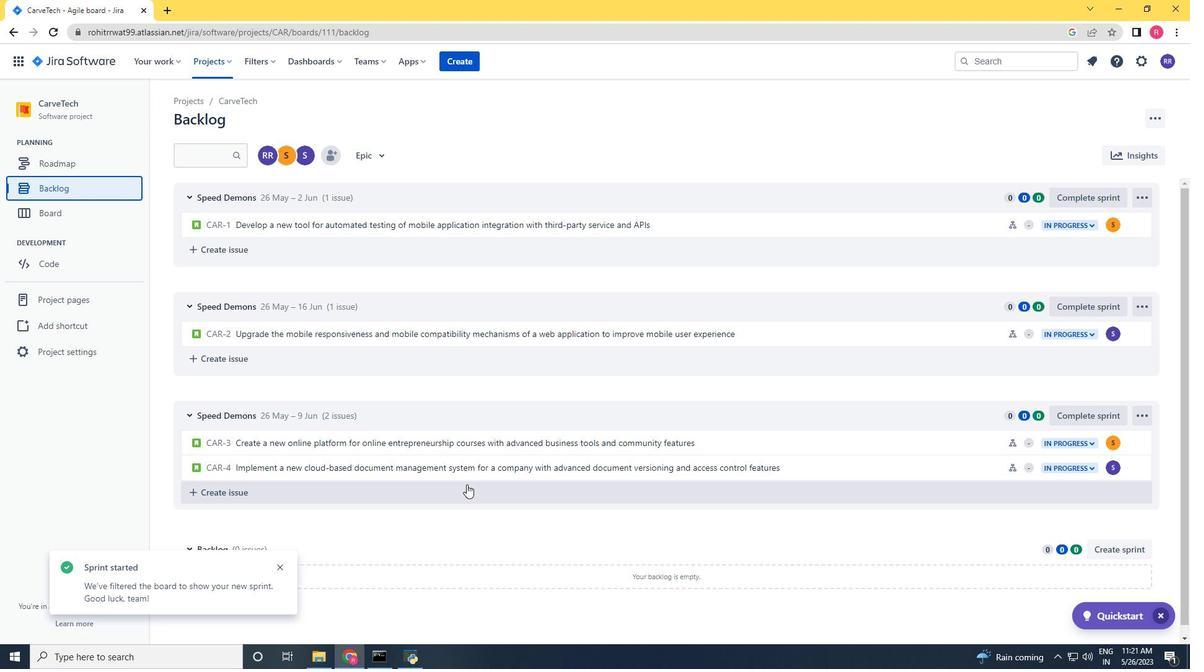 
